 Task: Write a Python function to calculate the square of a number.
Action: Mouse moved to (199, 75)
Screenshot: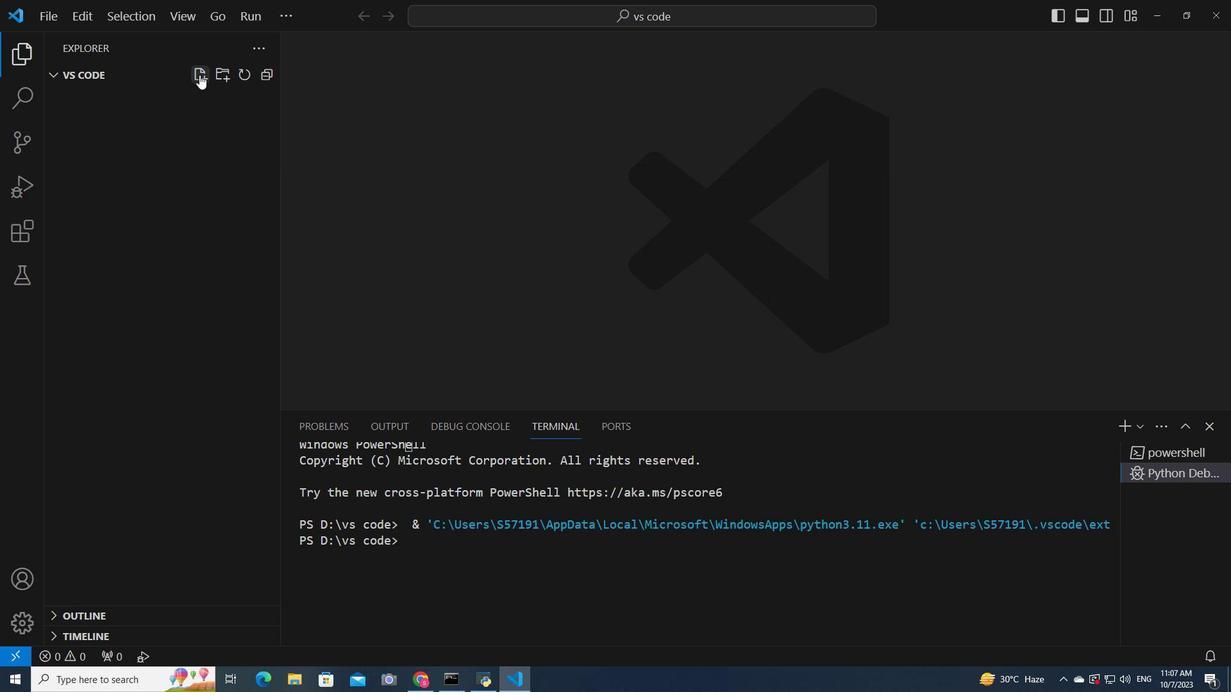 
Action: Mouse pressed left at (199, 75)
Screenshot: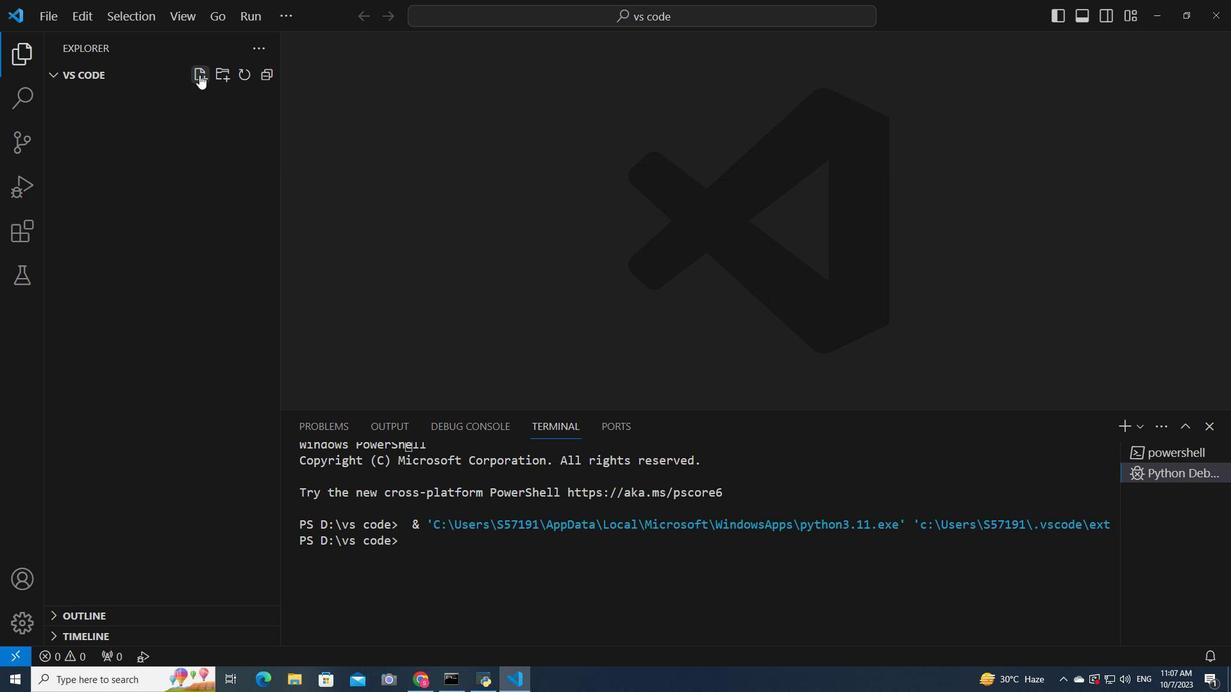 
Action: Mouse moved to (165, 99)
Screenshot: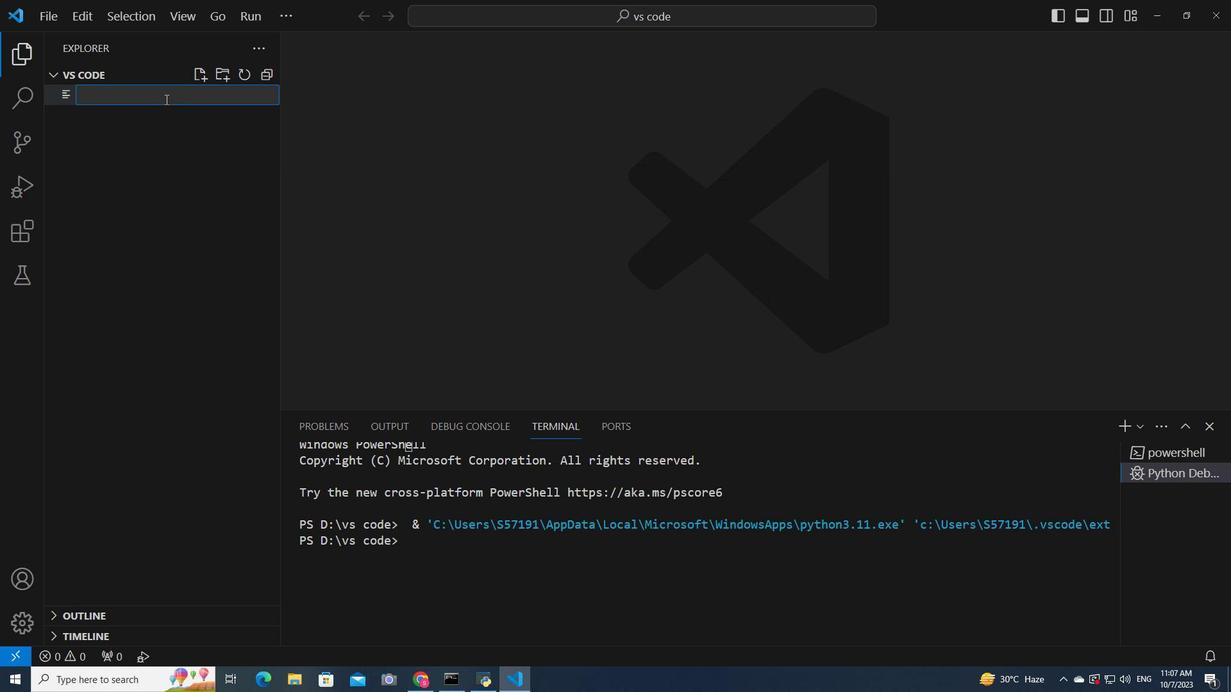 
Action: Key pressed square.py<Key.enter>def<Key.space>square<Key.shift_r><Key.shift_r><Key.shift_r>(number<Key.right><Key.shift_r>:<Key.enter><Key.shift_r>"""<Key.backspace><Key.backspace><Key.backspace><Key.right><Key.right><Key.right><Key.enter>cal<Key.left><Key.left><Key.backspace><Key.shift><Key.shift>C<Key.right><Key.right>culate<Key.space>the<Key.space>square<Key.space>of<Key.space>a<Key.space>number.<Key.enter><Key.enter><Key.shift><Key.shift><Key.shift><Key.shift><Key.shift><Key.shift><Key.shift><Key.shift><Key.shift><Key.shift><Key.shift><Key.shift><Key.shift><Key.shift><Key.shift><Key.shift><Key.shift><Key.shift><Key.shift><Key.shift><Key.shift><Key.shift><Key.shift><Key.shift>Args<Key.shift_r>:<Key.enter>number<Key.space><Key.shift_r>(float<Key.space>or<Key.space>int<Key.right><Key.shift_r>:<Key.space><Key.shift>The<Key.space>number<Key.space>to<Key.space>be<Key.space>squared.<Key.enter><Key.enter><Key.shift>Reture<Key.backspace>ns<Key.shift_r>:<Key.enter>float<Key.space>or<Key.space>int<Key.shift_r>:<Key.space><Key.shift>The<Key.space>aq<Key.backspace><Key.backspace><Key.shift><Key.shift>square<Key.space>of<Key.space>the<Key.space>input<Key.space>number.<Key.enter><Key.shift_r>"""<Key.enter>return<Key.space>number<Key.space><Key.shift_r><Key.shift_r><Key.shift_r><Key.shift_r><Key.shift_r><Key.shift_r><Key.shift_r><Key.shift_r><Key.shift_r><Key.shift_r><Key.shift_r><Key.shift_r><Key.shift_r><Key.shift_r><Key.shift_r><Key.shift_r><Key.shift_r><Key.shift_r><Key.shift_r><Key.shift_r><Key.shift_r><Key.shift_r><Key.shift_r><Key.shift_r><Key.shift_r><Key.shift_r><Key.shift_r><Key.shift_r><Key.shift_r><Key.shift_r><Key.shift_r><Key.shift_r><Key.shift_r><Key.shift_r><Key.shift_r><Key.shift_r><Key.shift_r><Key.shift_r><Key.shift_r><Key.shift_r><Key.shift_r><Key.shift_r><Key.shift_r><Key.shift_r><Key.shift_r><Key.shift_r><Key.shift_r><Key.shift_r><Key.shift_r><Key.shift_r><Key.shift_r><Key.shift_r><Key.shift_r><Key.shift_r><Key.shift_r><Key.shift_r><Key.shift_r><Key.shift_r><Key.shift_r><Key.shift_r><Key.shift_r><Key.shift_r><Key.shift_r><Key.shift_r><Key.shift_r><Key.shift_r><Key.shift_r><Key.shift_r><Key.shift_r><Key.shift_r><Key.shift_r><Key.shift_r><Key.shift_r><Key.shift_r><Key.shift_r><Key.shift_r><Key.shift_r><Key.shift_r><Key.shift_r><Key.shift_r><Key.shift_r><Key.shift_r><Key.shift_r><Key.shift_r><Key.shift_r><Key.shift_r>***<Key.backspace><Key.space>2<Key.enter><Key.enter><Key.shift>#<Key.space><Key.shift>Example<Key.space>usage<Key.enter>num<Key.space>=<Key.space>5<Key.enter>resy<Key.backspace>ult<Key.space>=<Key.space>square<Key.shift_r><Key.shift_r><Key.shift_r><Key.shift_r><Key.shift_r><Key.shift_r>(num<Key.right><Key.enter><Key.enter>print<Key.shift_r>(f<Key.shift_r>"<Key.shift>The<Key.space>square<Key.space>of<Key.space><Key.shift_r>{num<Key.space><Key.backspace><Key.right><Key.space>is<Key.space><Key.shift_r>{resy<Key.backspace>ult<Key.right><Key.right><Key.right>
Screenshot: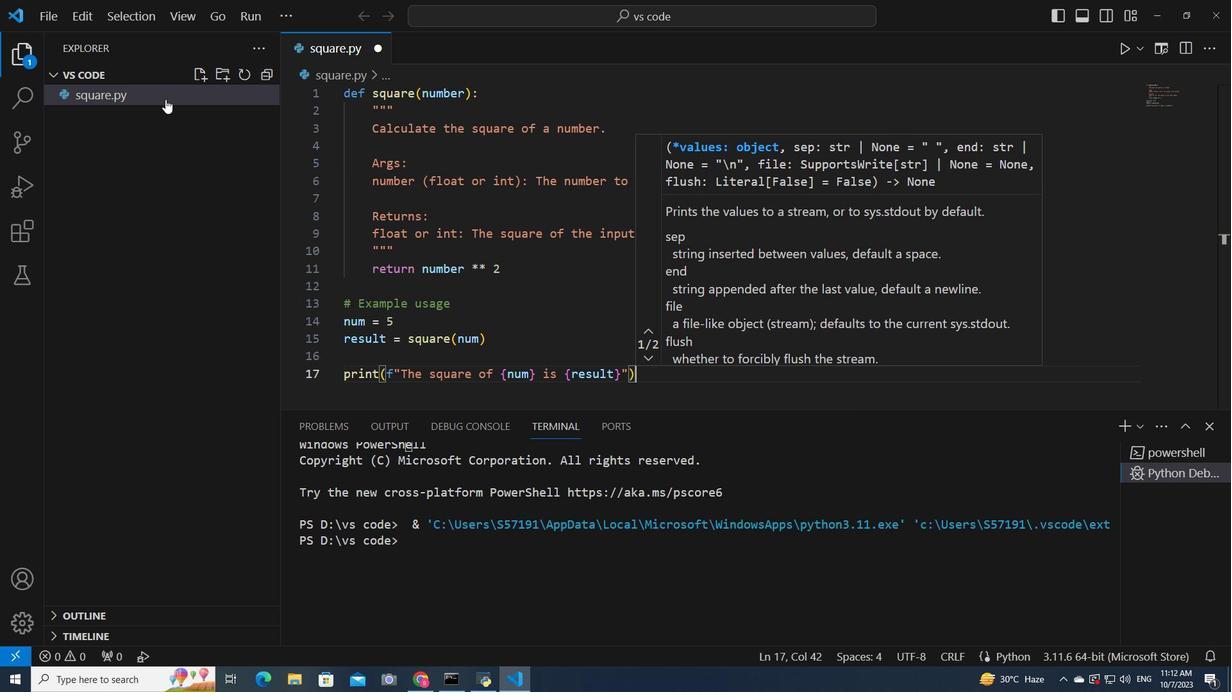 
Action: Mouse moved to (48, 12)
Screenshot: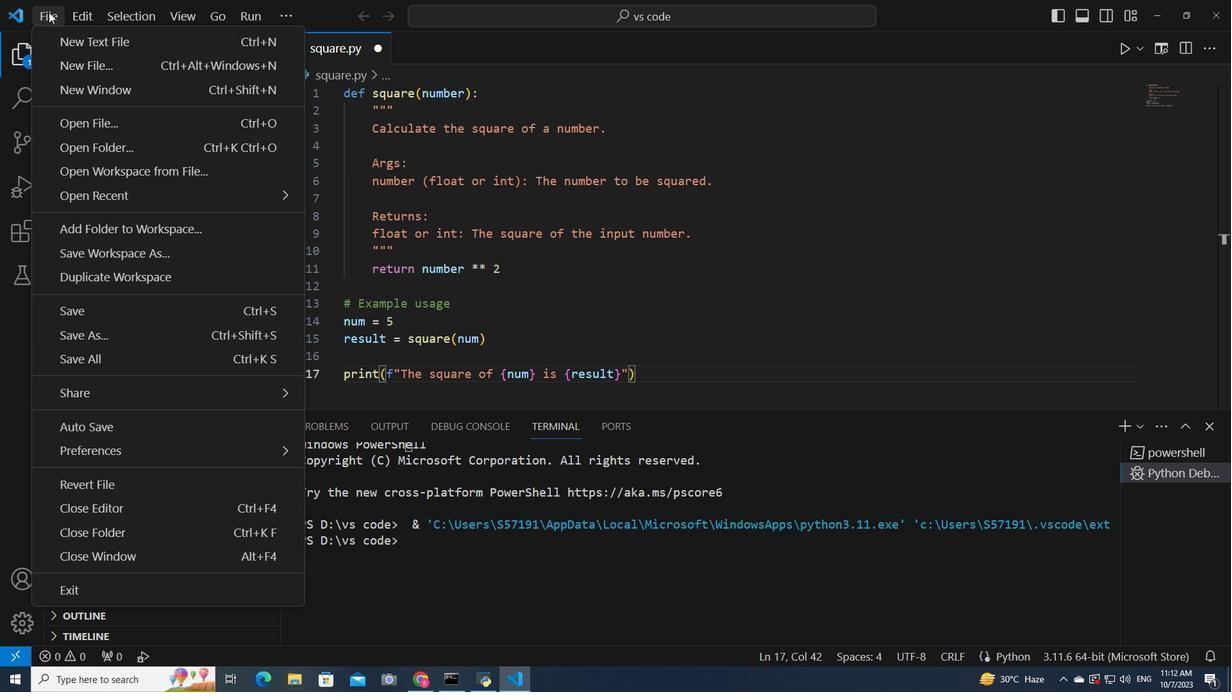 
Action: Mouse pressed left at (48, 12)
Screenshot: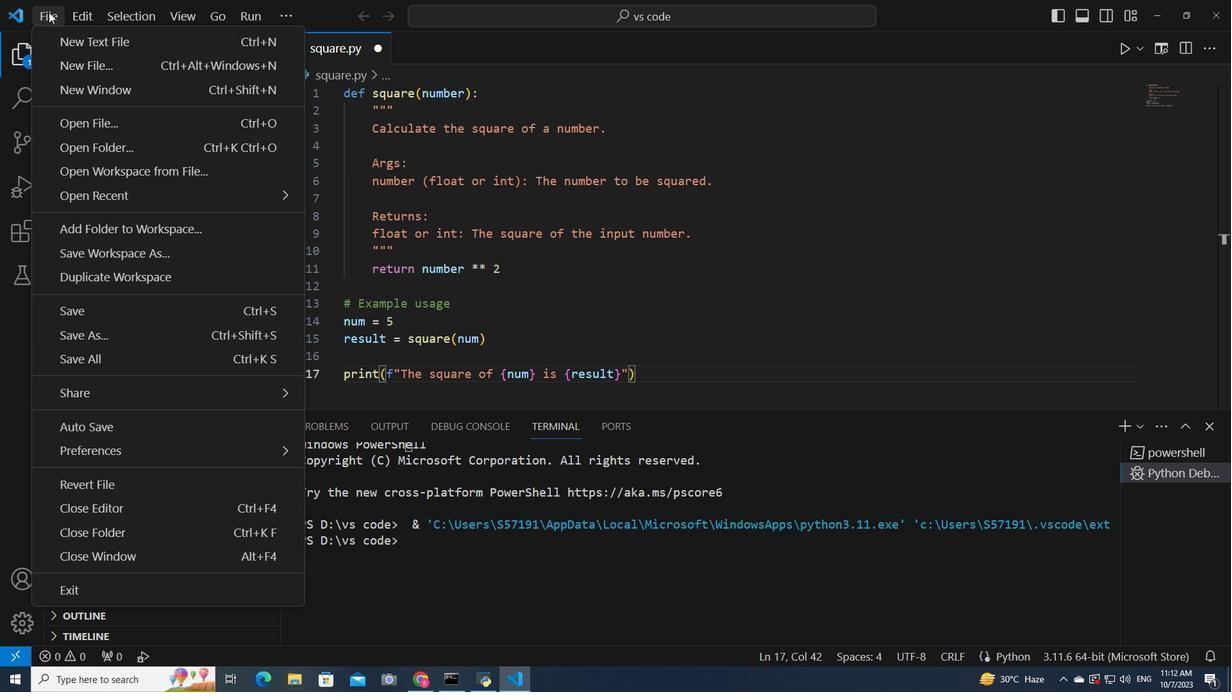 
Action: Mouse moved to (96, 316)
Screenshot: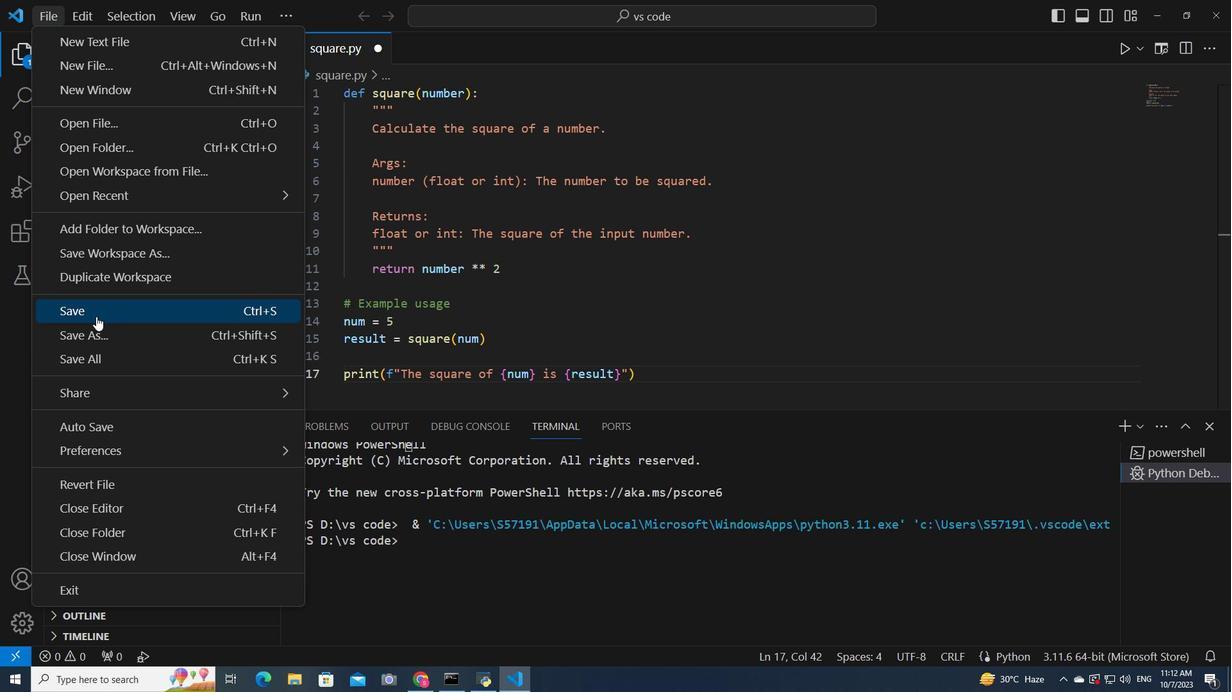 
Action: Mouse pressed left at (96, 316)
Screenshot: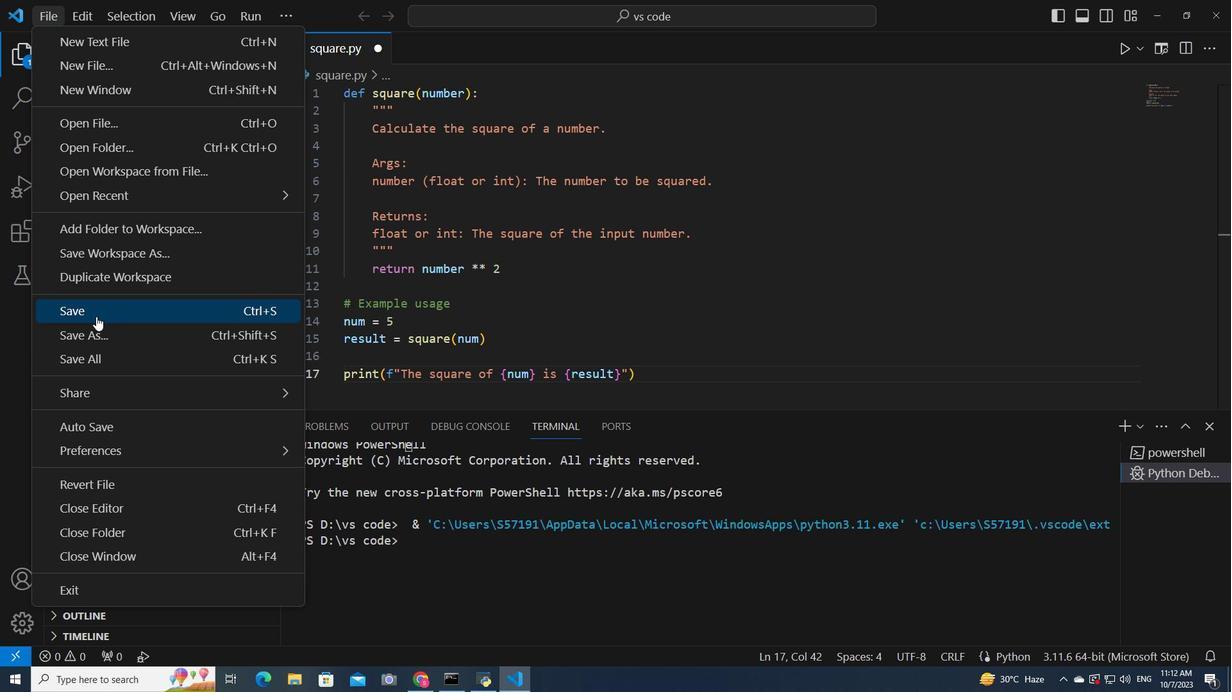 
Action: Mouse moved to (22, 193)
Screenshot: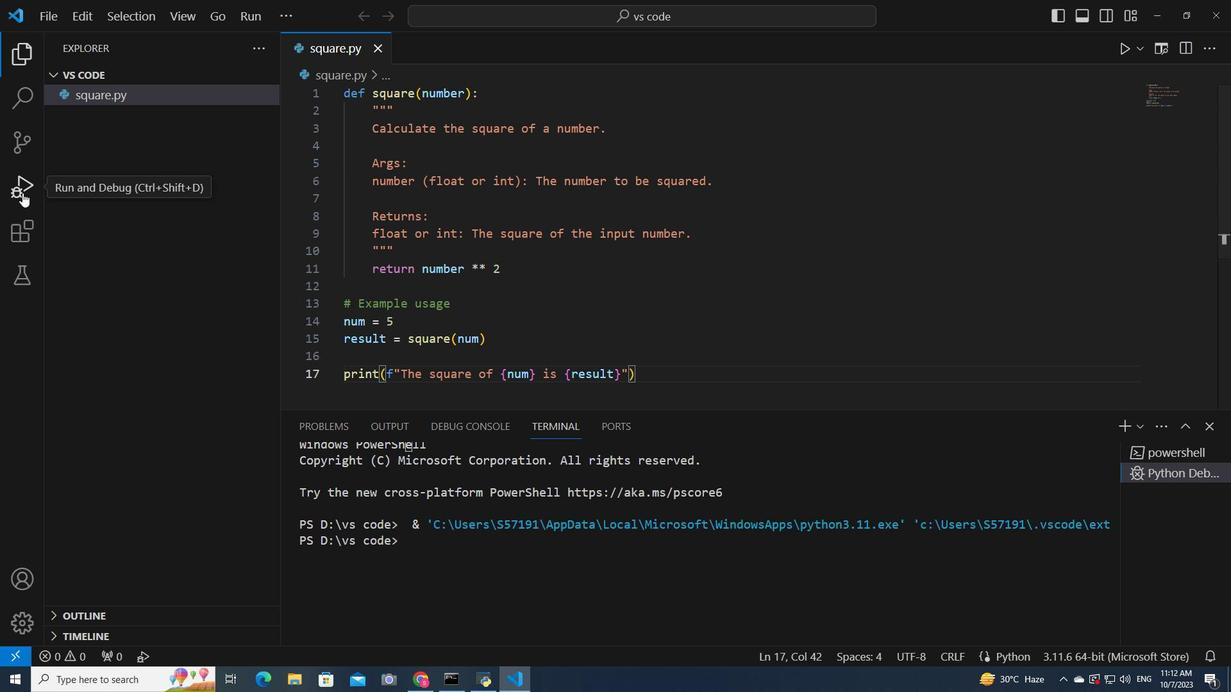 
Action: Mouse pressed left at (22, 193)
Screenshot: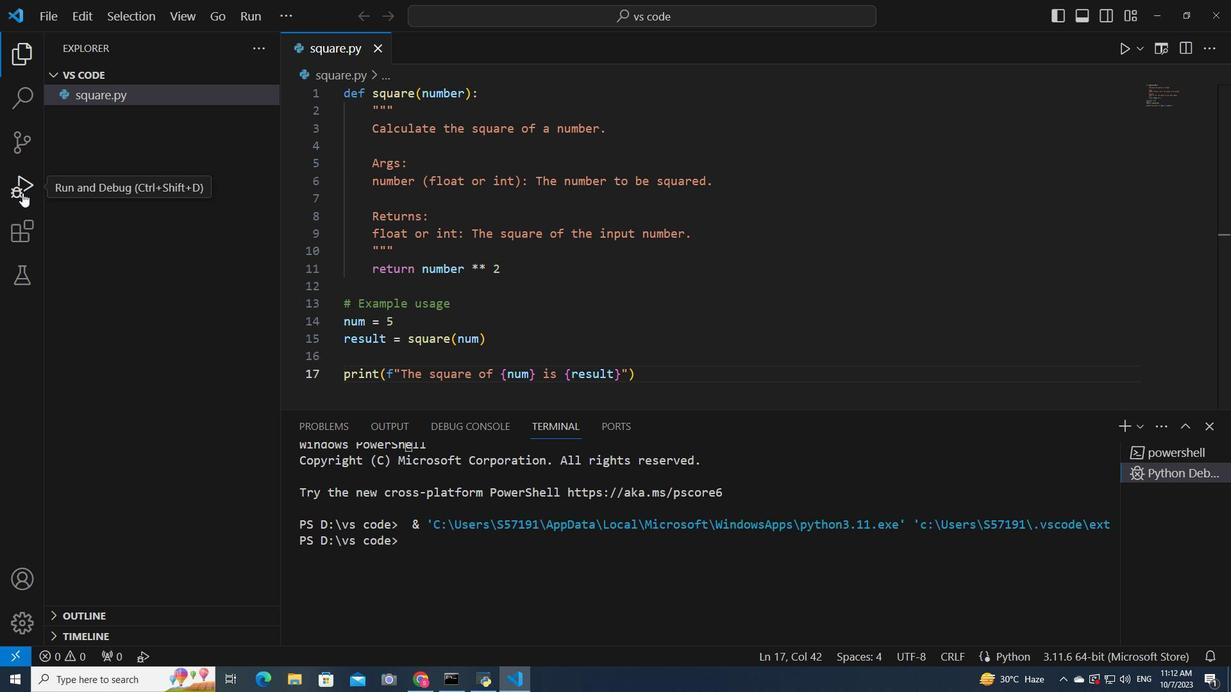 
Action: Mouse moved to (187, 107)
Screenshot: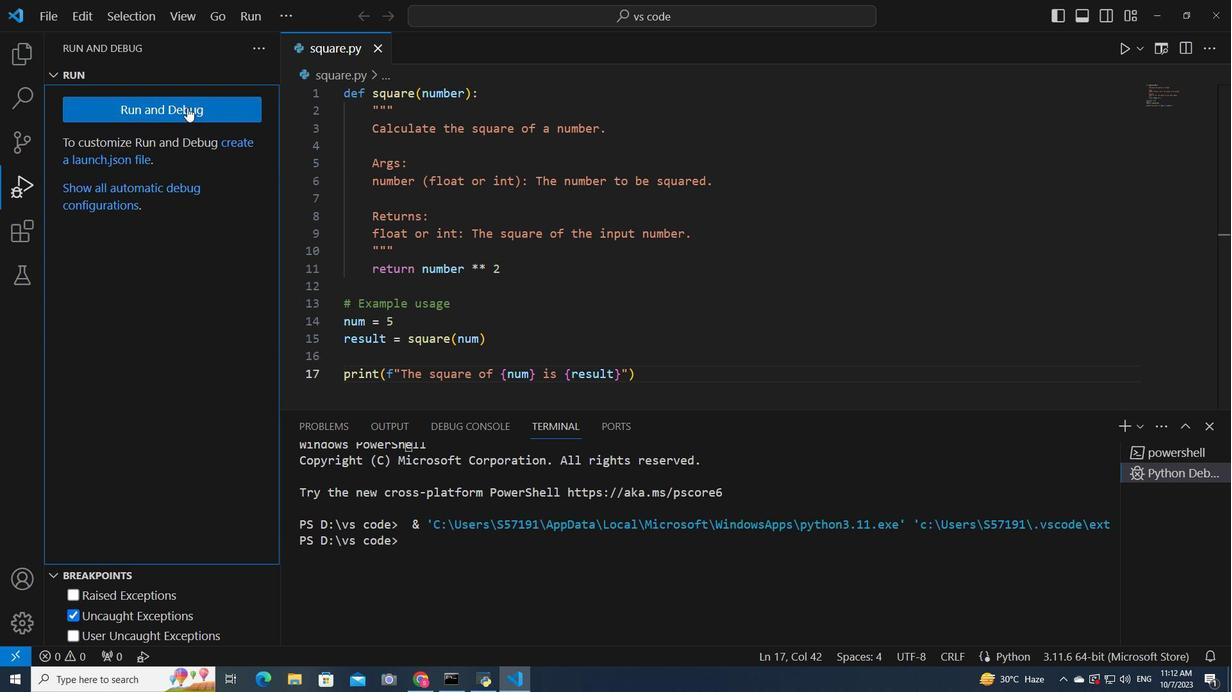 
Action: Mouse pressed left at (187, 107)
Screenshot: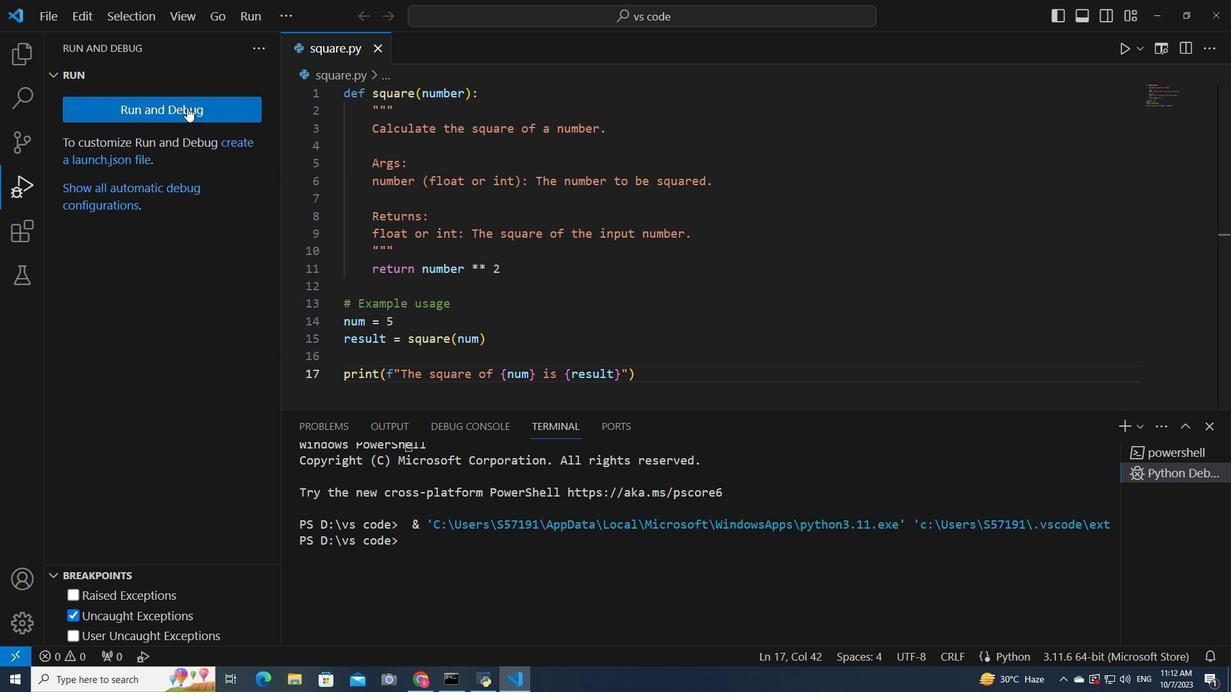 
Action: Mouse moved to (407, 76)
Screenshot: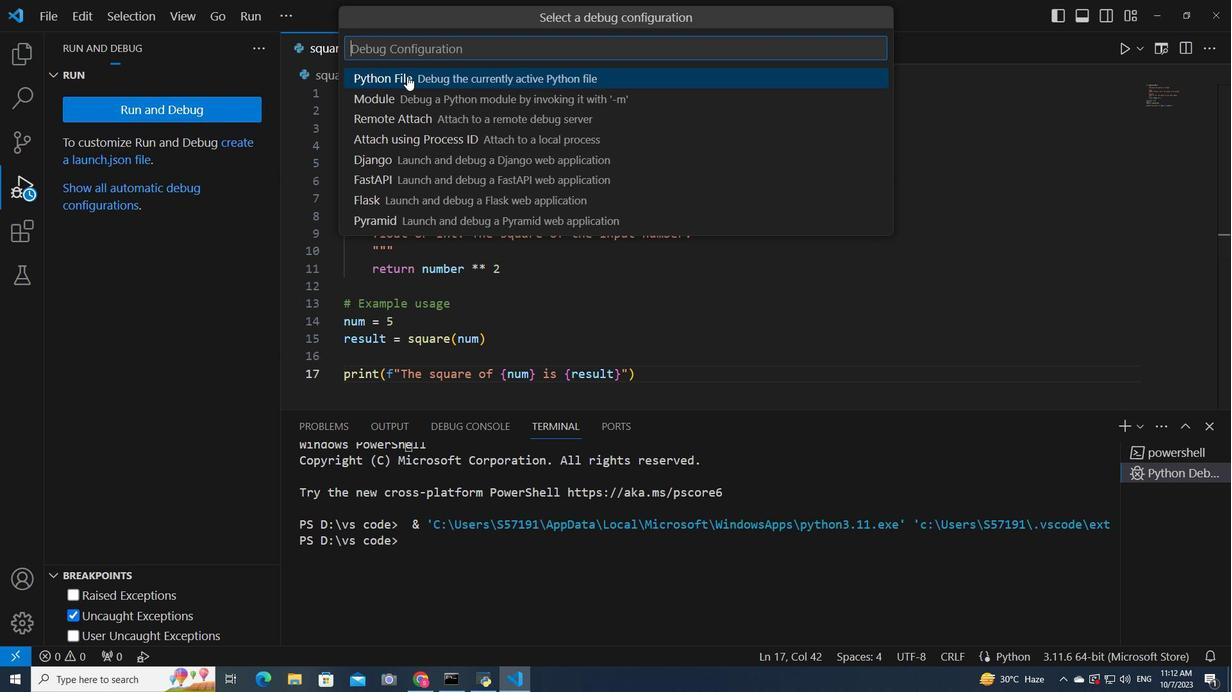 
Action: Mouse pressed left at (407, 76)
Screenshot: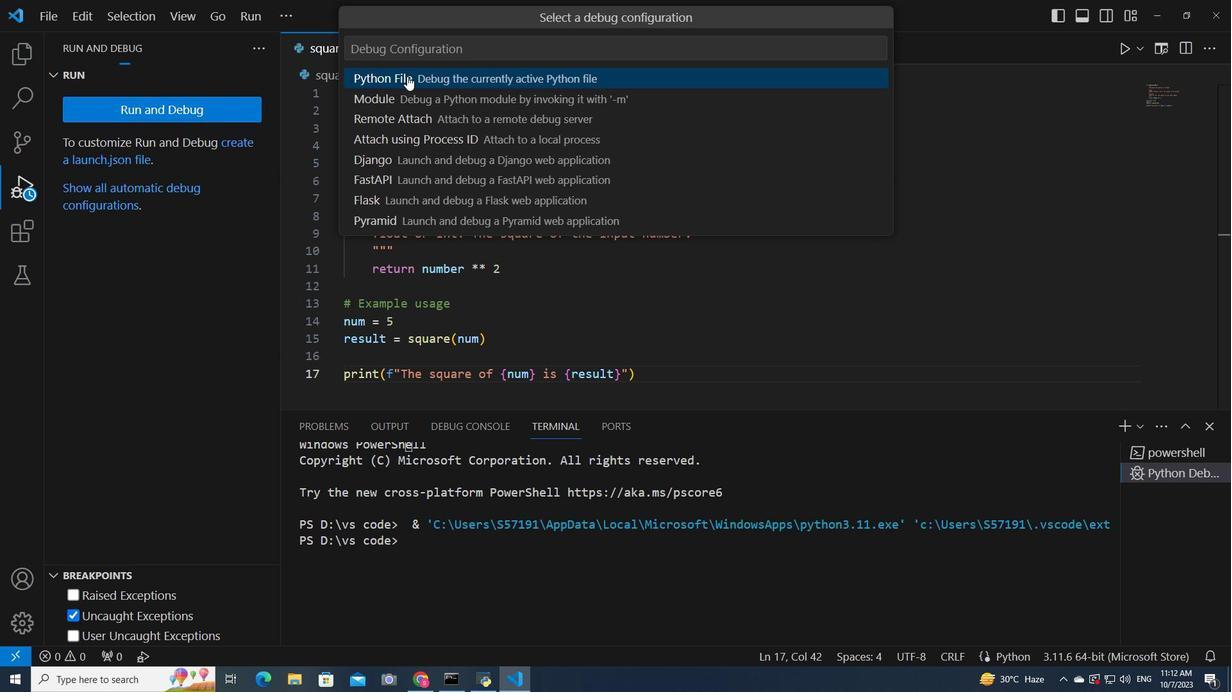 
Action: Mouse moved to (50, 75)
Screenshot: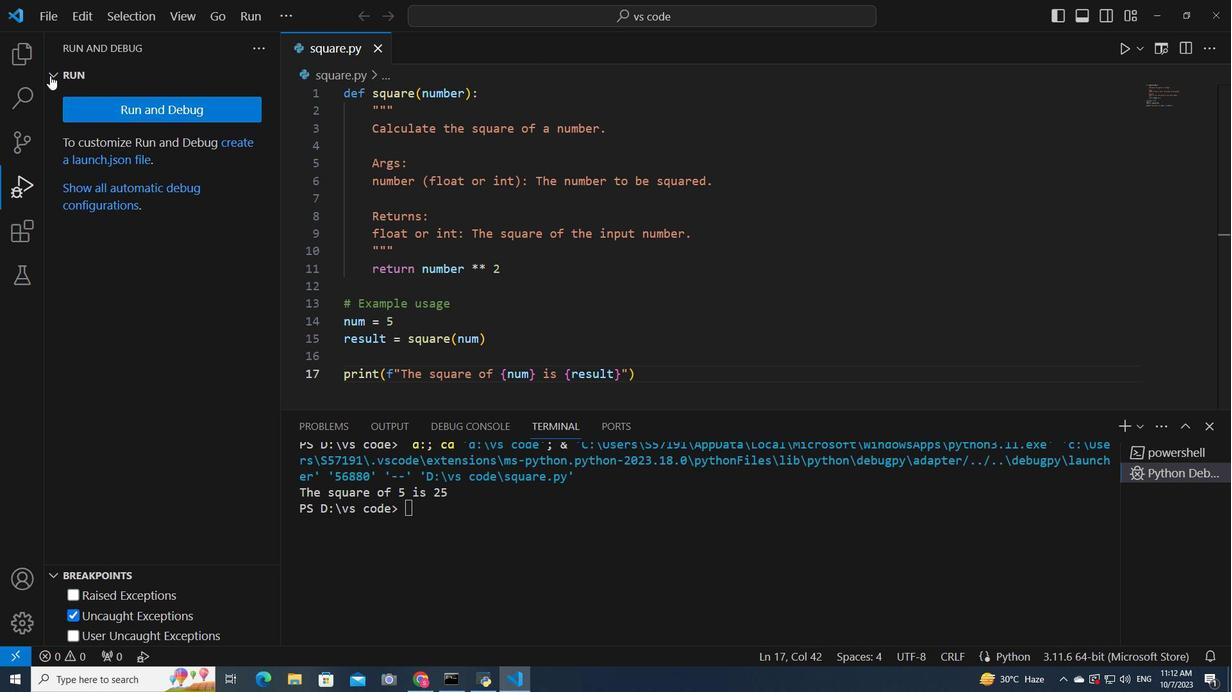 
Action: Mouse pressed left at (50, 75)
Screenshot: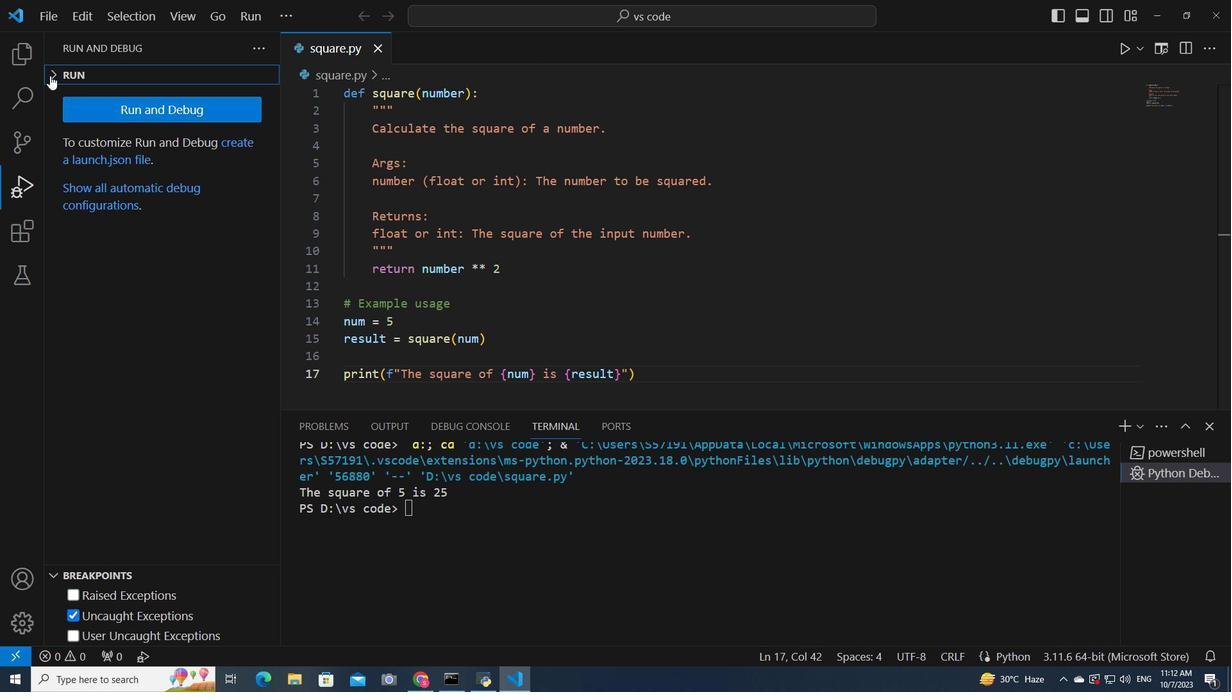 
Action: Mouse moved to (14, 54)
Screenshot: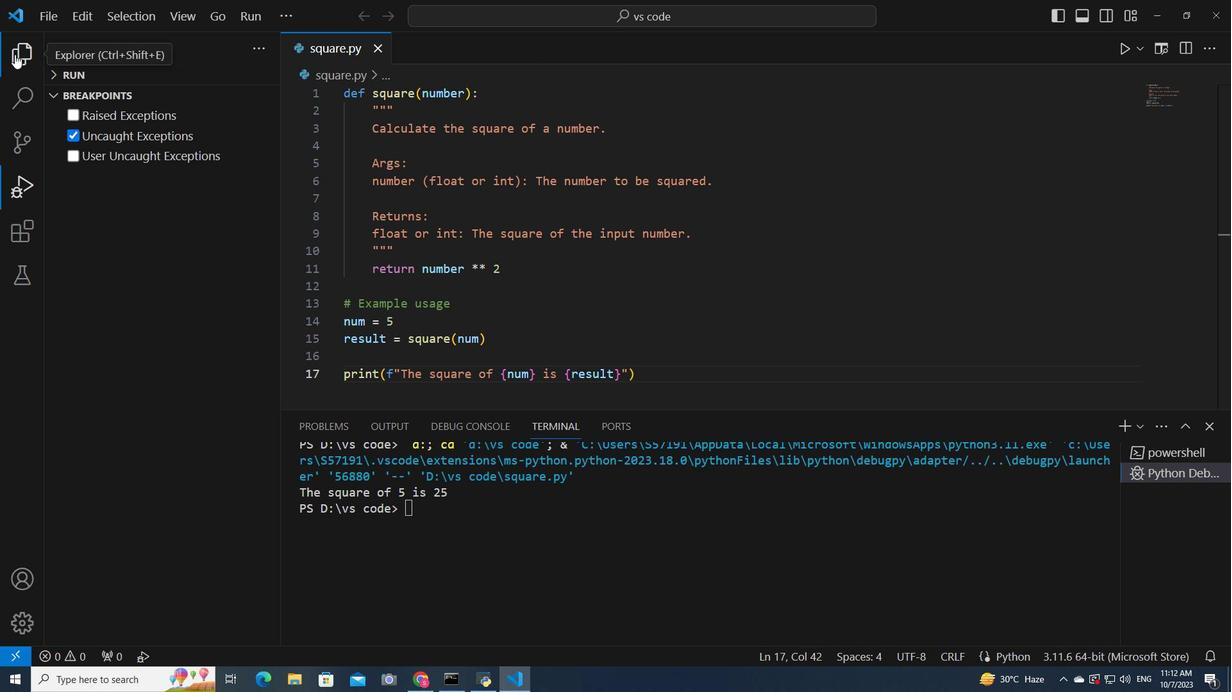 
Action: Mouse pressed left at (14, 54)
Screenshot: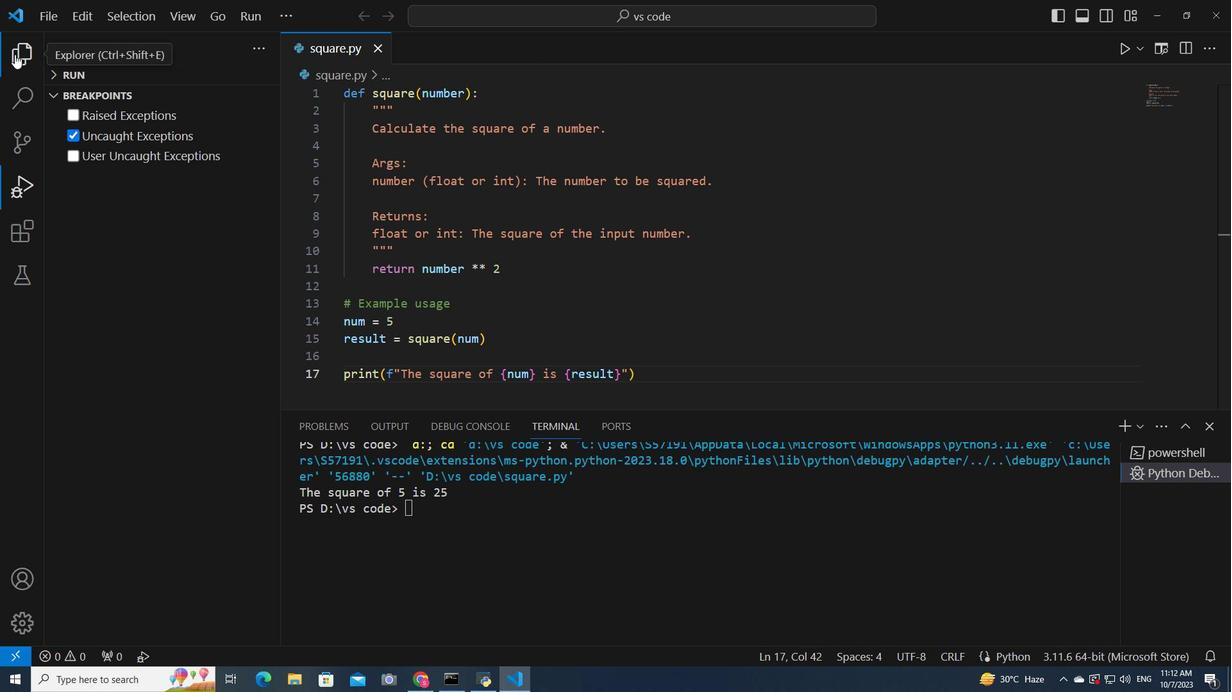 
Action: Mouse moved to (261, 13)
Screenshot: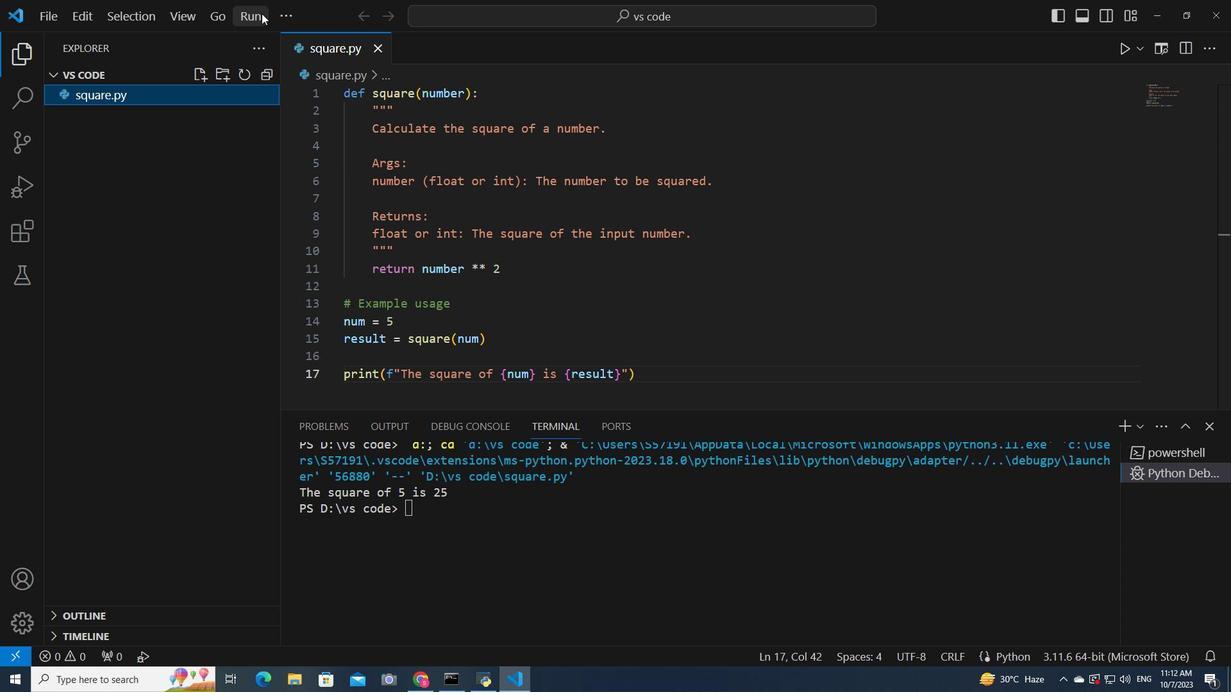 
Action: Mouse pressed left at (261, 13)
Screenshot: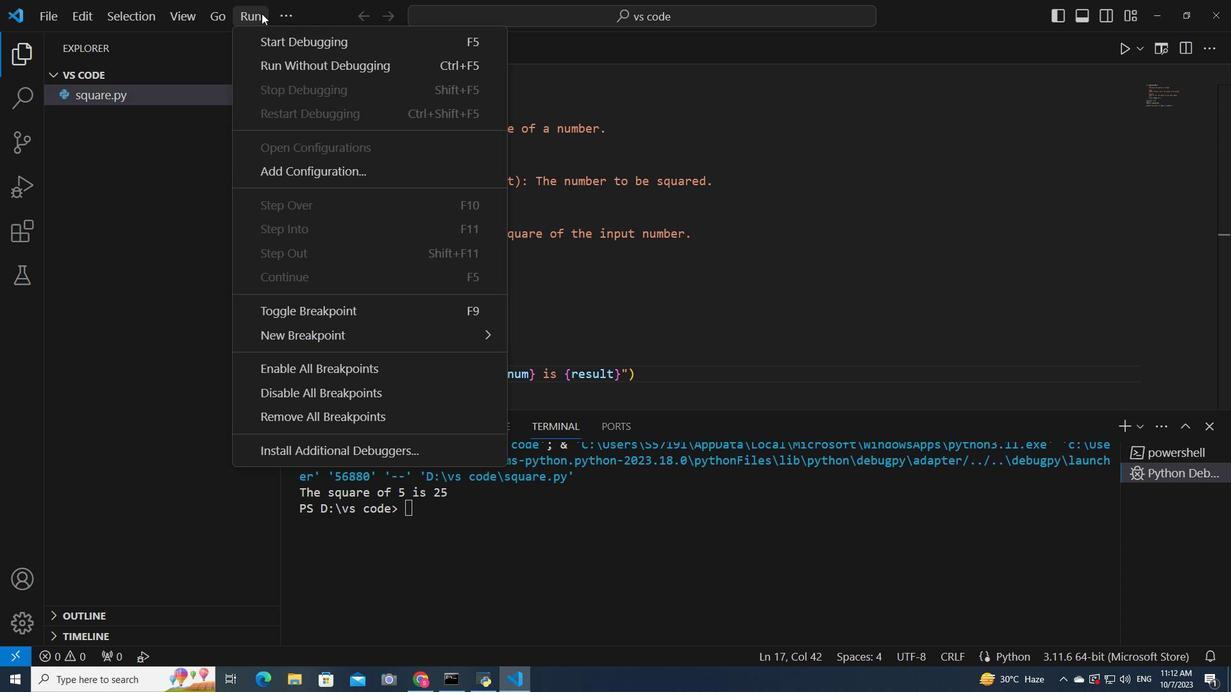 
Action: Mouse moved to (304, 42)
Screenshot: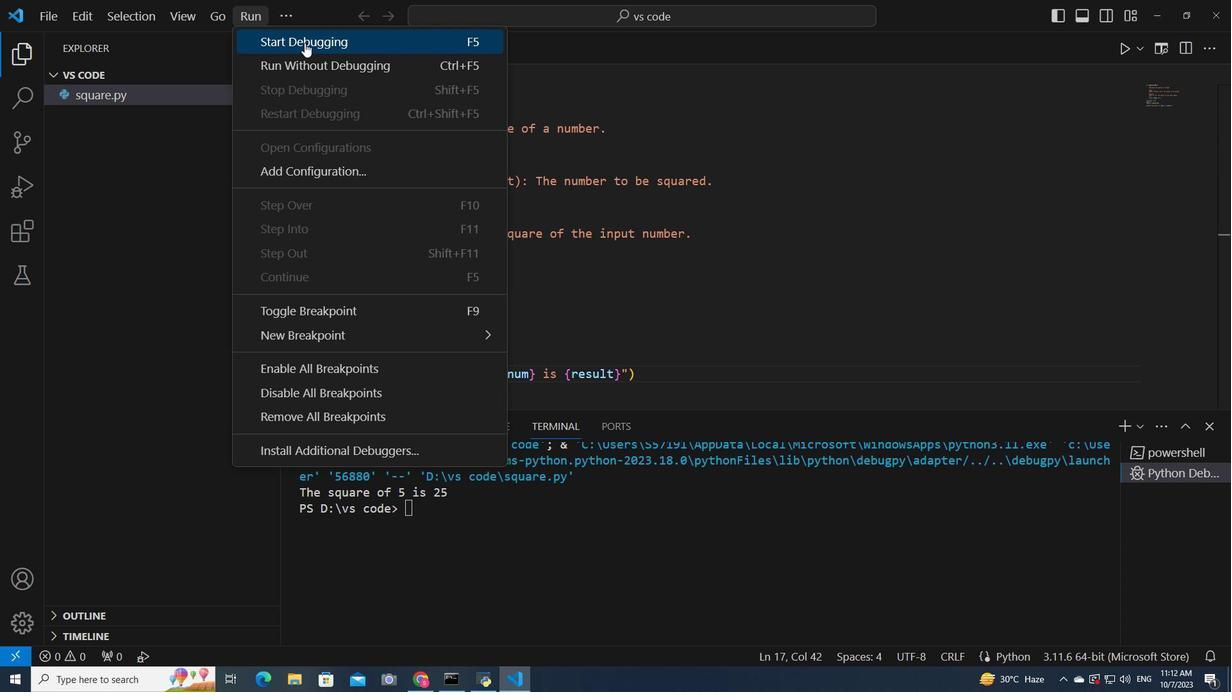 
Action: Mouse pressed left at (304, 42)
Screenshot: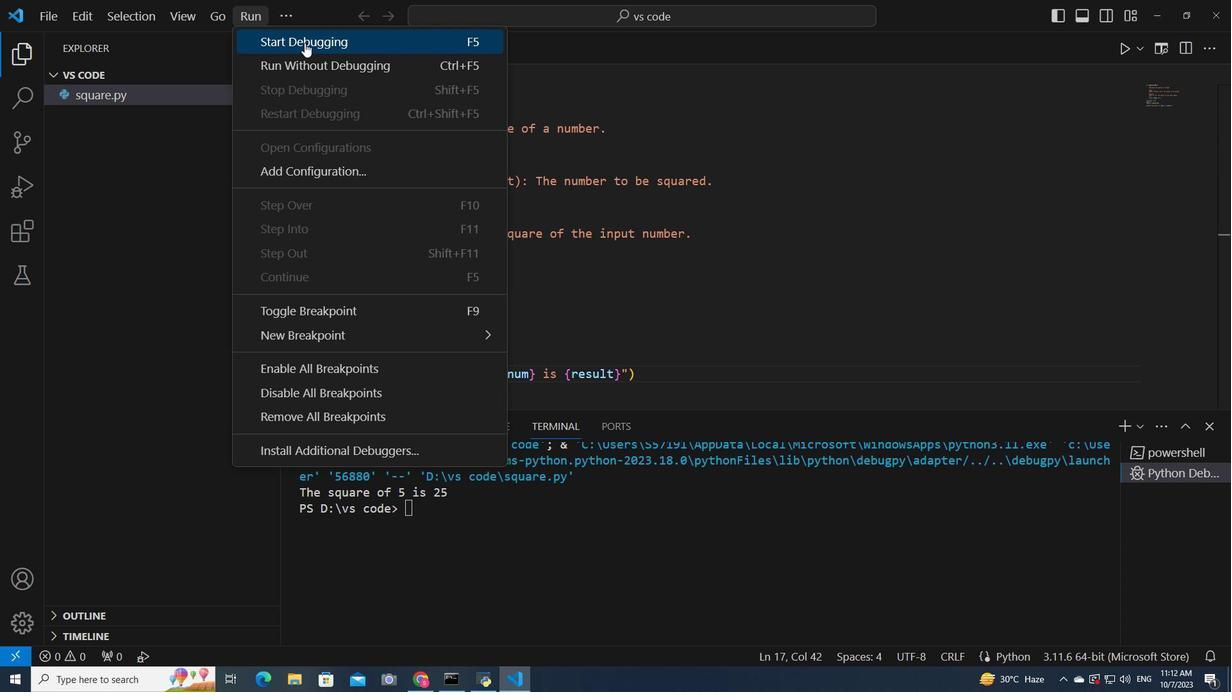 
Action: Mouse moved to (553, 552)
Screenshot: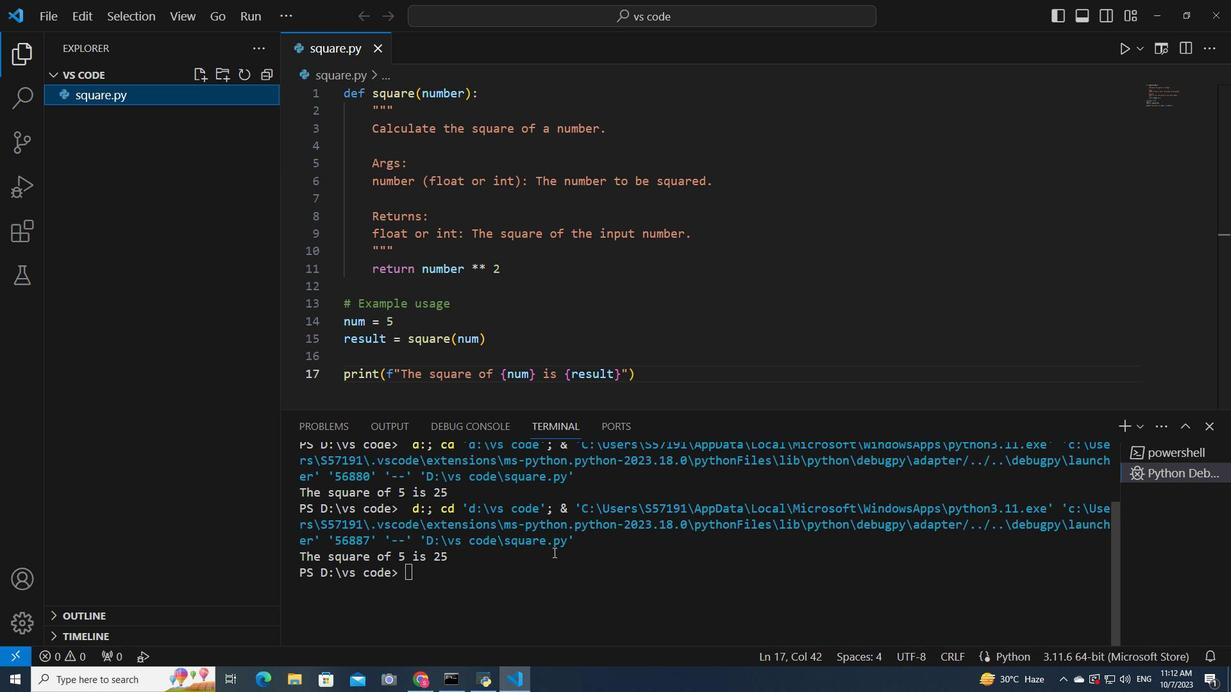 
